 Task: Display open comments.
Action: Mouse moved to (1038, 82)
Screenshot: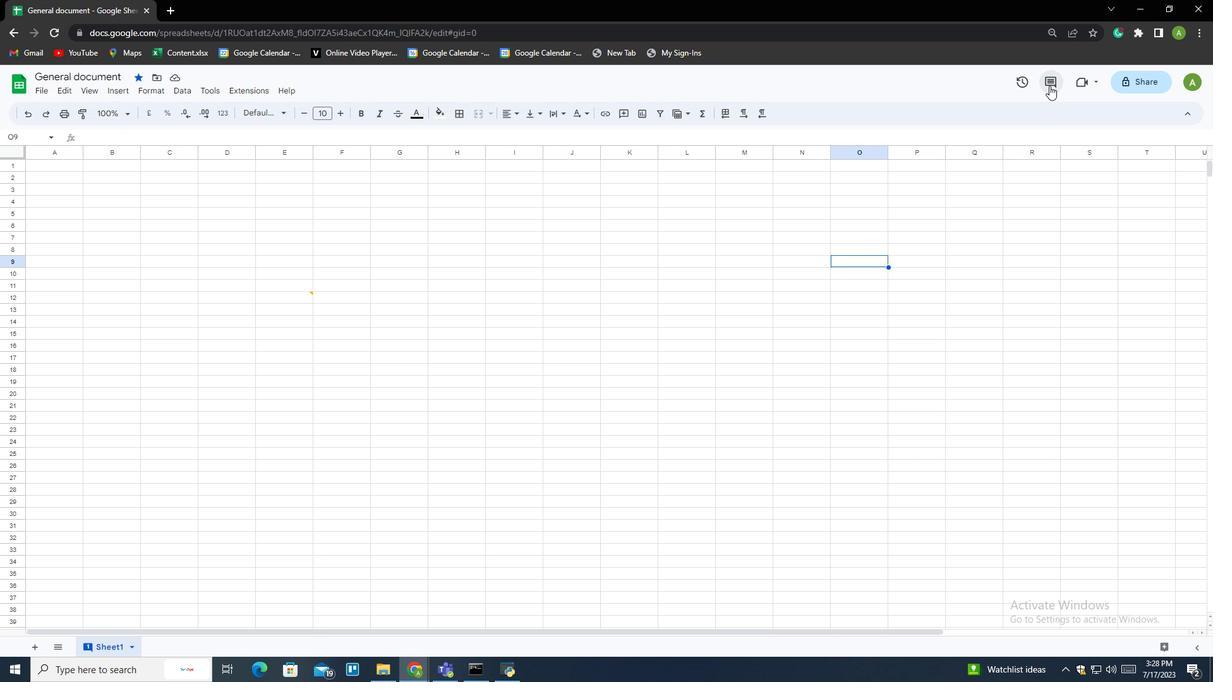 
Action: Mouse pressed left at (1038, 82)
Screenshot: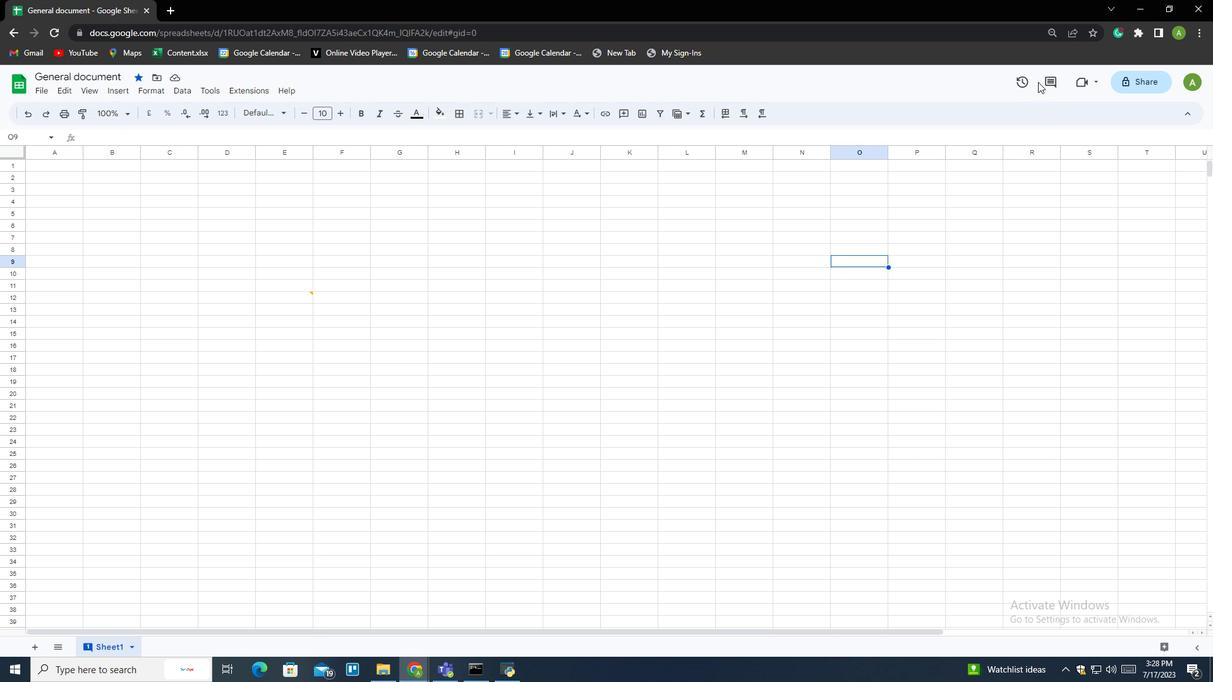 
Action: Mouse moved to (1052, 82)
Screenshot: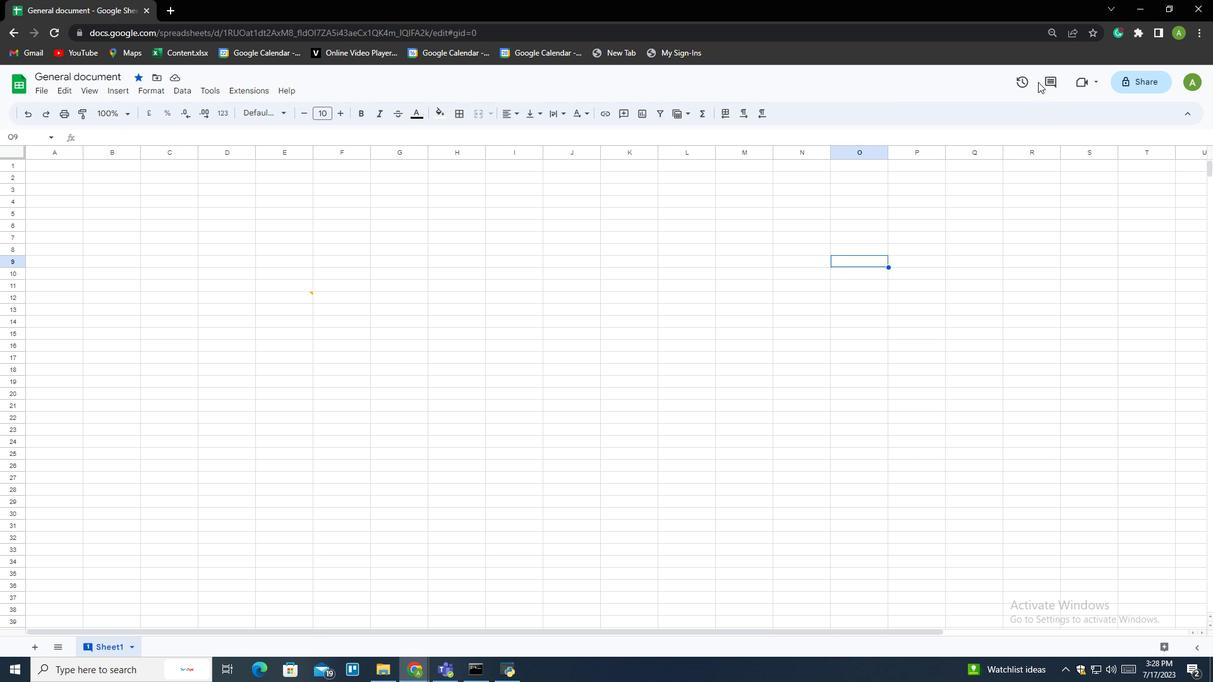 
Action: Mouse pressed left at (1052, 82)
Screenshot: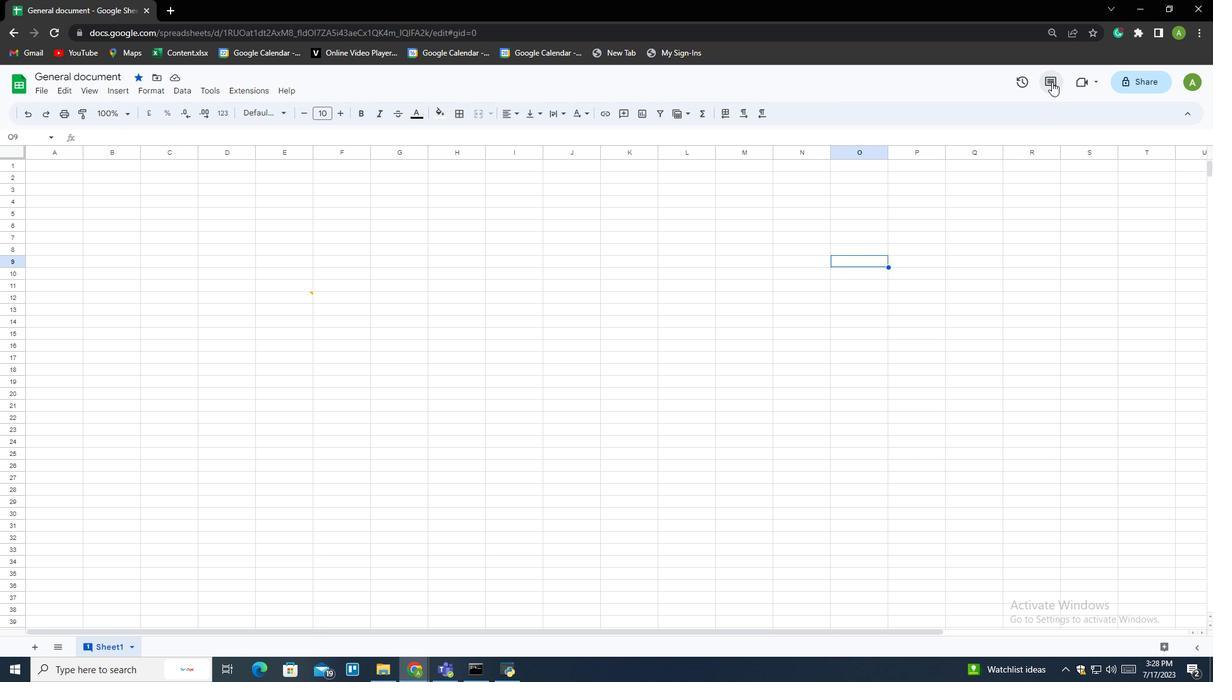 
Action: Mouse moved to (1061, 152)
Screenshot: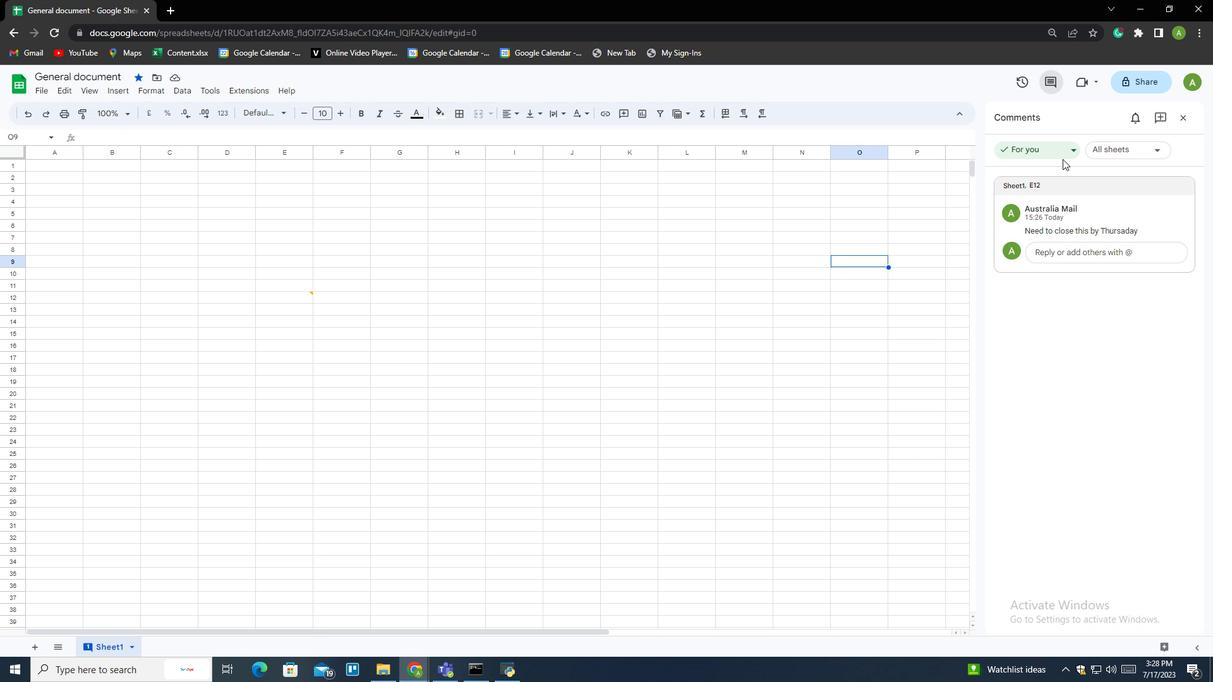 
Action: Mouse pressed left at (1061, 152)
Screenshot: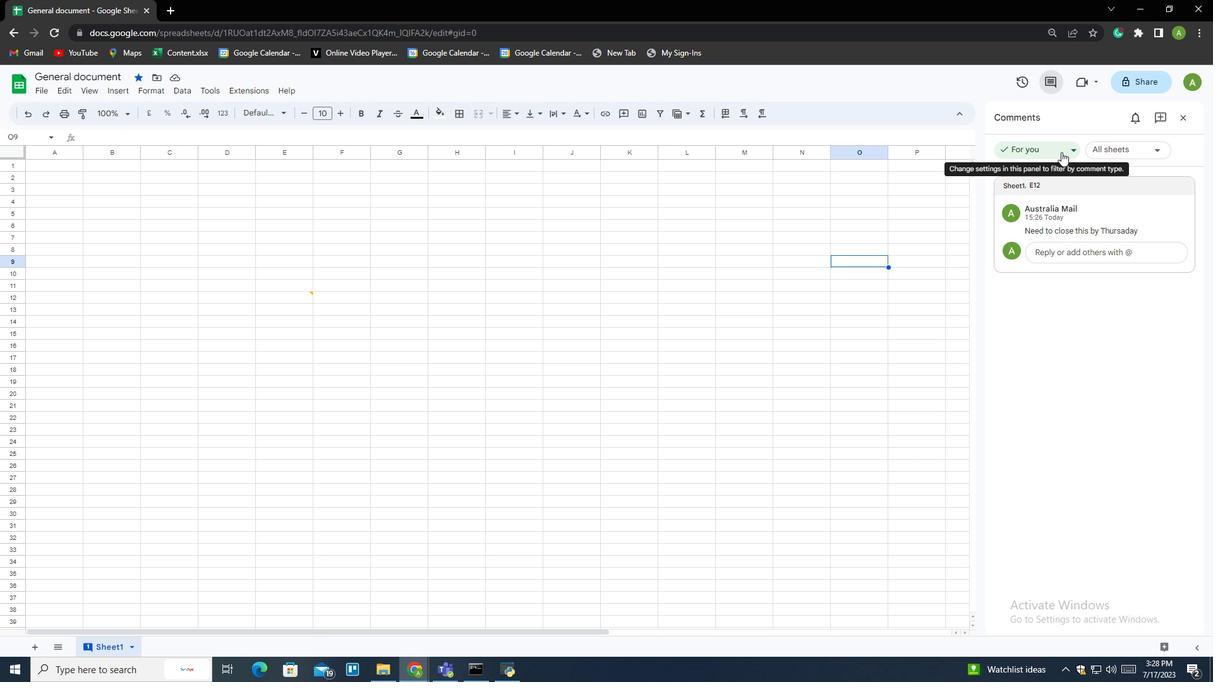 
Action: Mouse moved to (1036, 205)
Screenshot: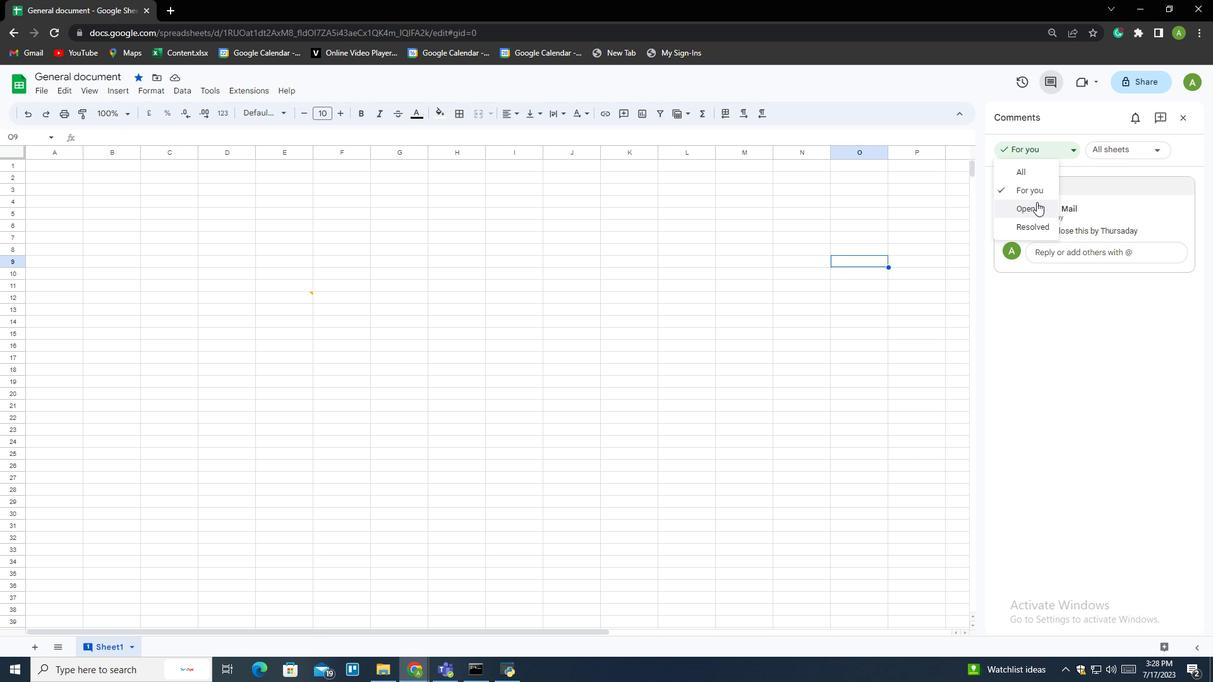 
Action: Mouse pressed left at (1036, 205)
Screenshot: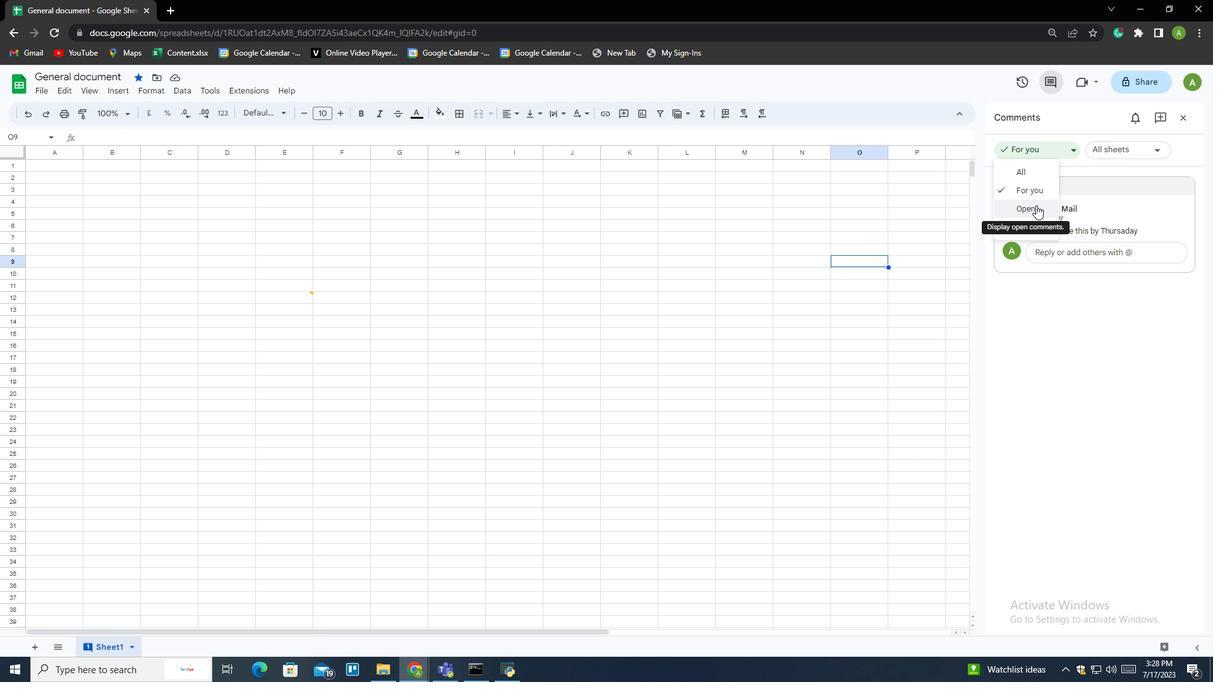 
Action: Mouse moved to (1025, 341)
Screenshot: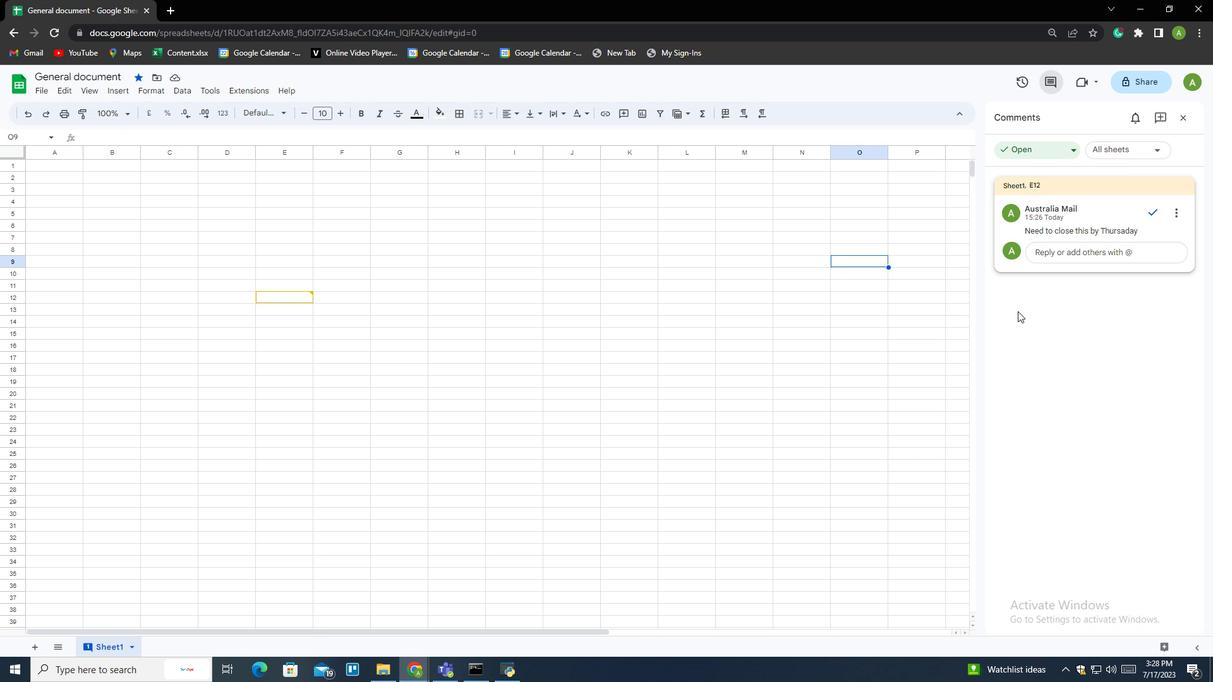 
